 Task: Add the task  Implement a feature for users to join and participate in groups to the section Debug Dwell in the project WebTech and add a Due Date to the respective task as 2024/01/26.
Action: Mouse moved to (444, 612)
Screenshot: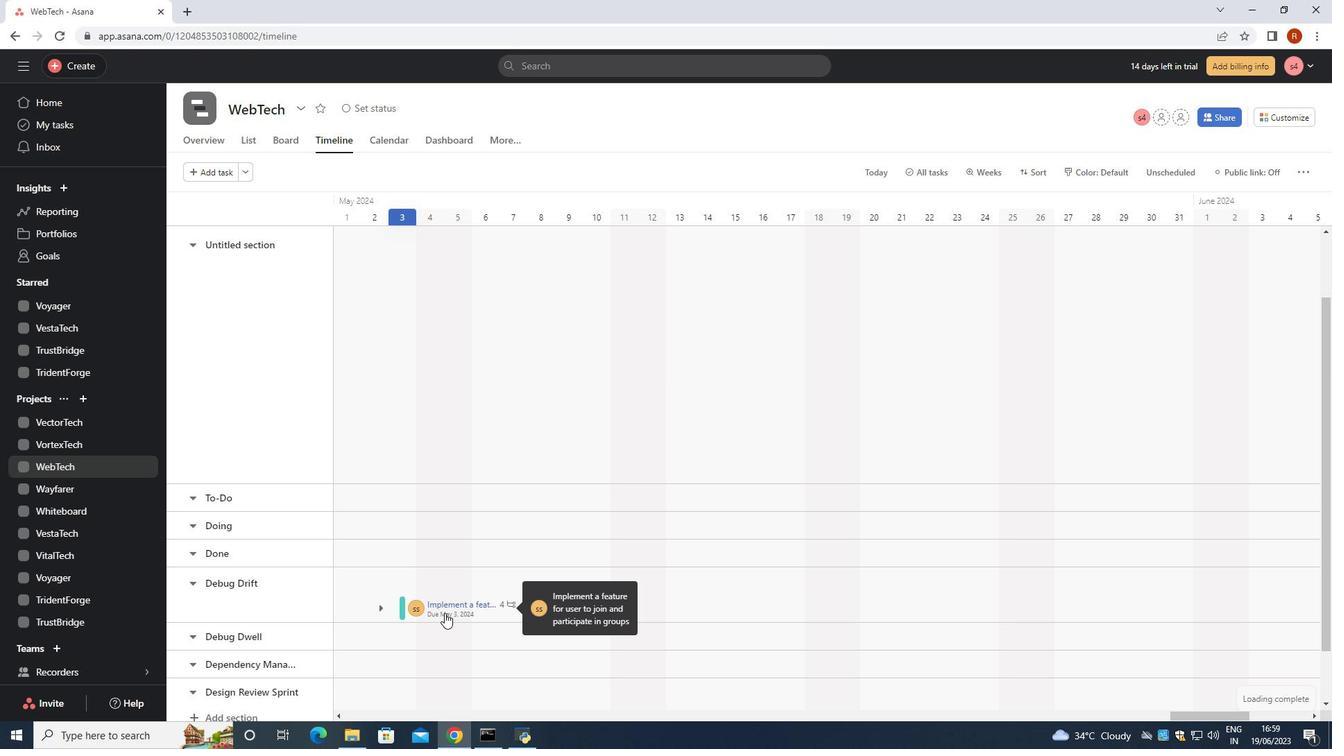 
Action: Mouse pressed left at (444, 612)
Screenshot: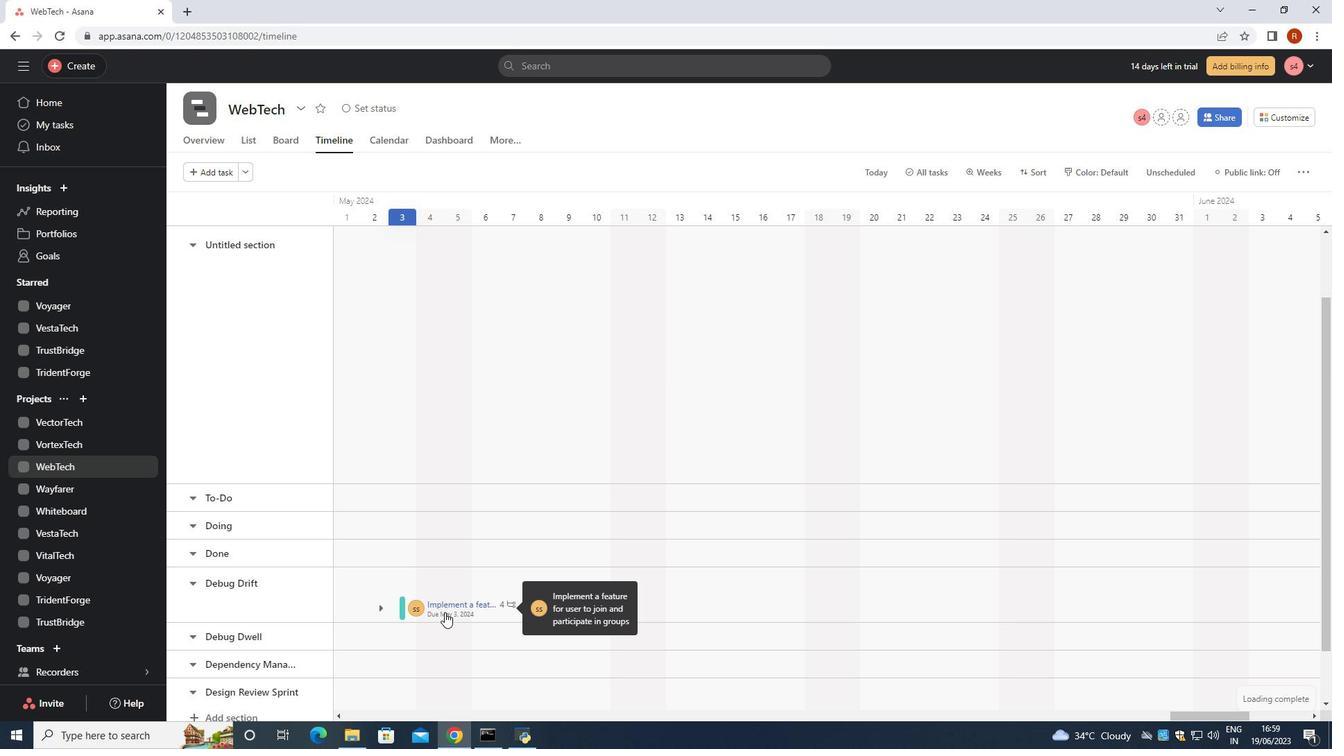 
Action: Mouse moved to (1060, 330)
Screenshot: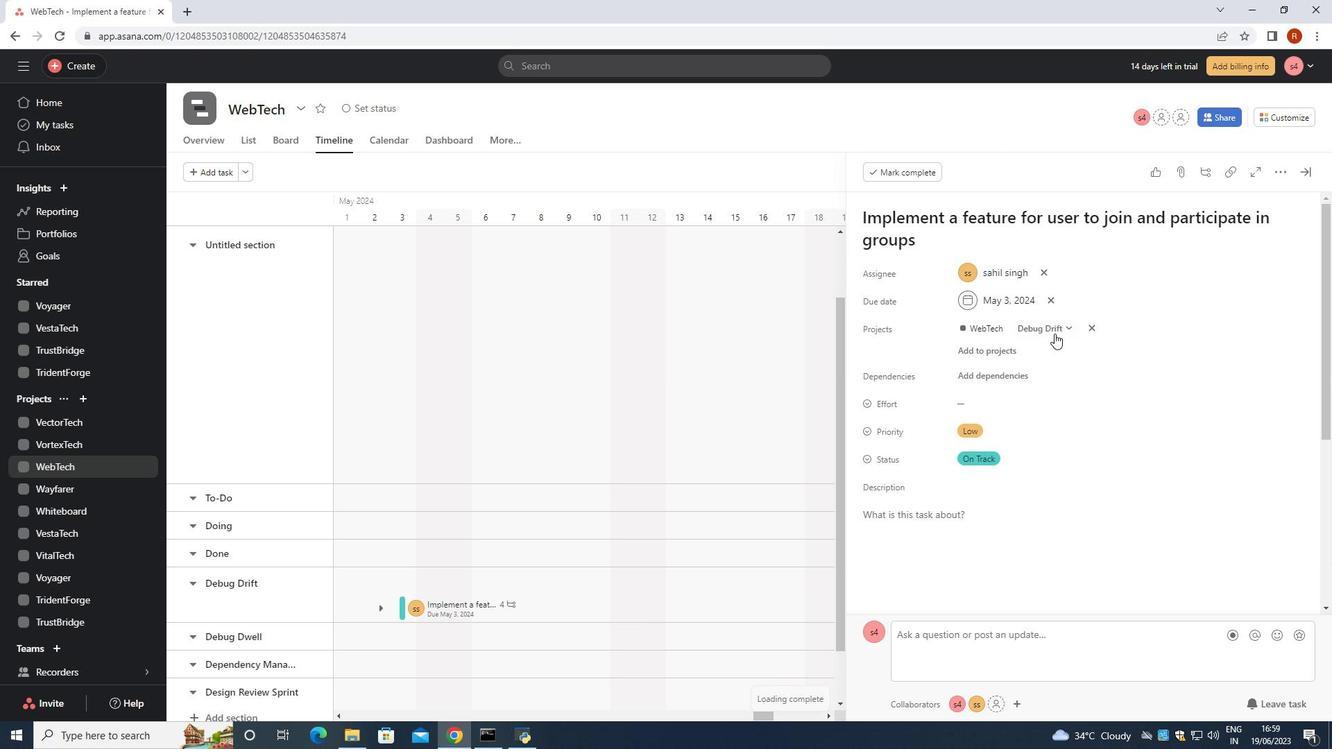 
Action: Mouse pressed left at (1060, 330)
Screenshot: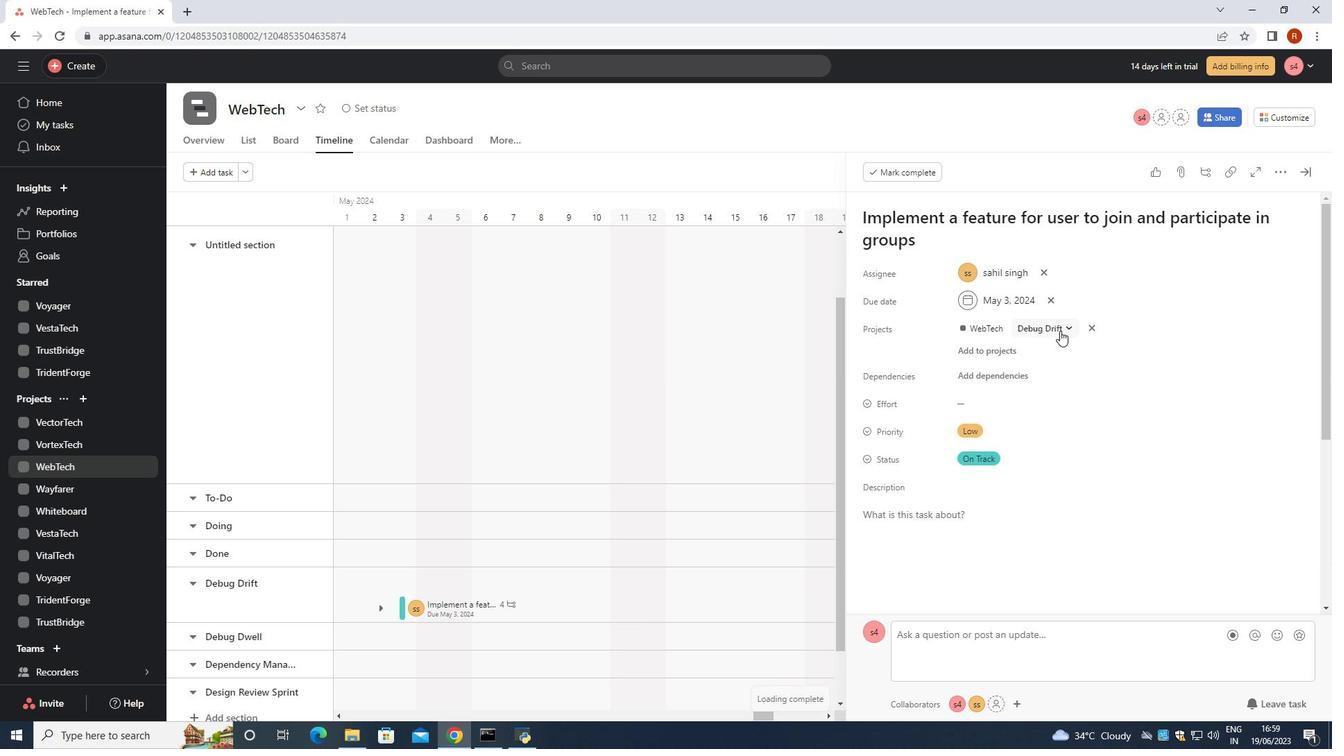
Action: Mouse moved to (963, 485)
Screenshot: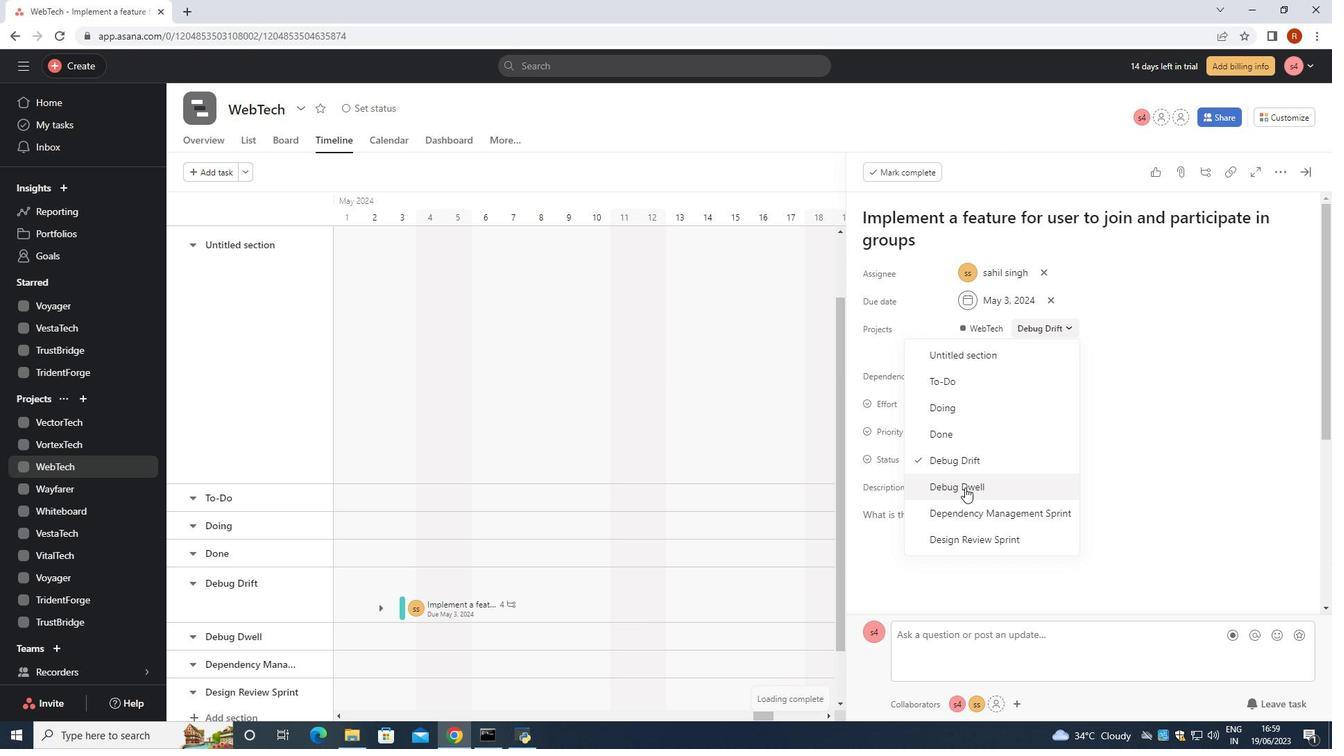 
Action: Mouse pressed left at (963, 485)
Screenshot: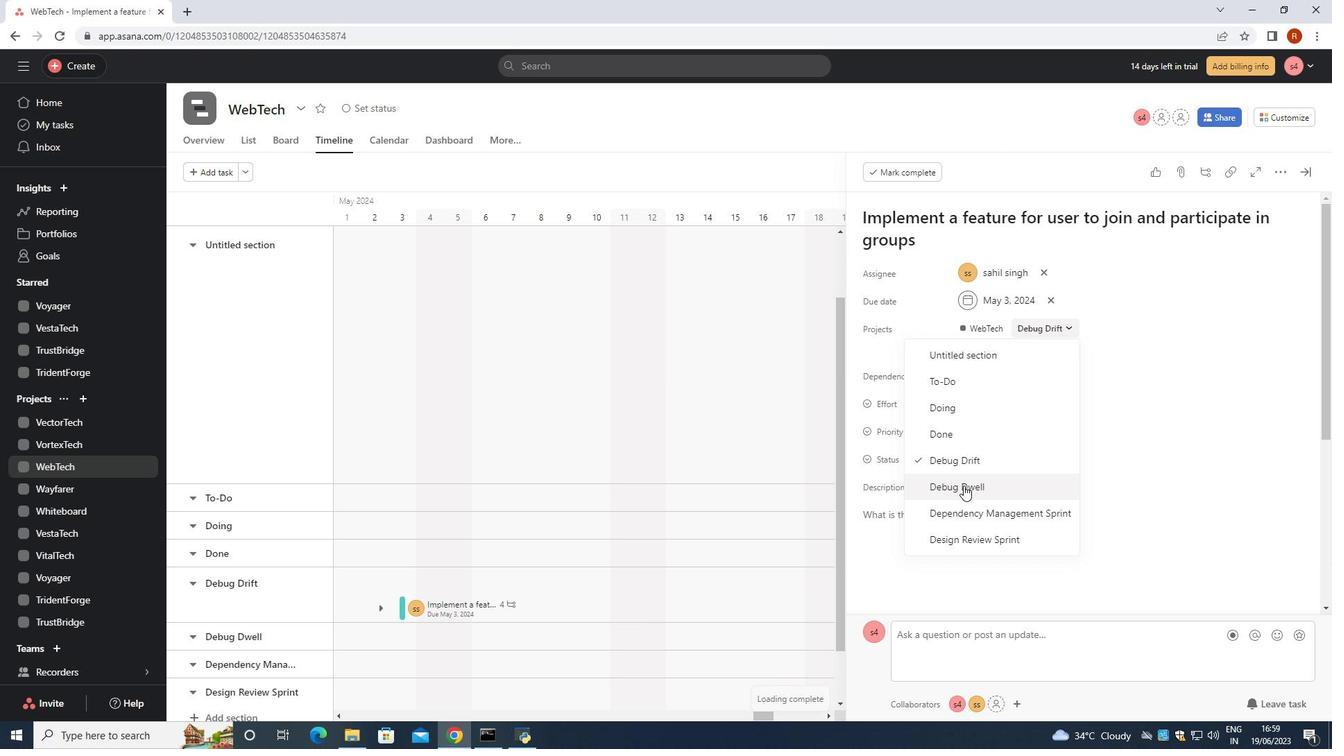 
Action: Mouse moved to (1046, 298)
Screenshot: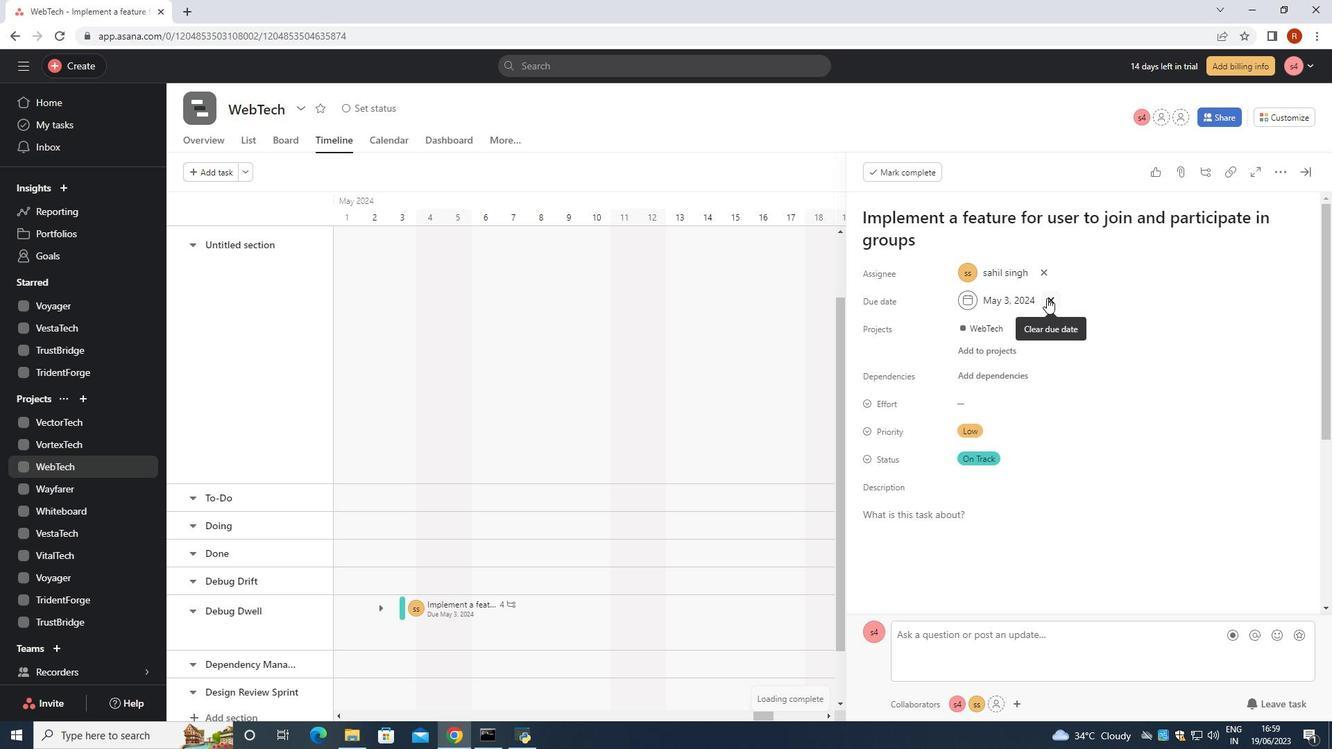 
Action: Mouse pressed left at (1046, 298)
Screenshot: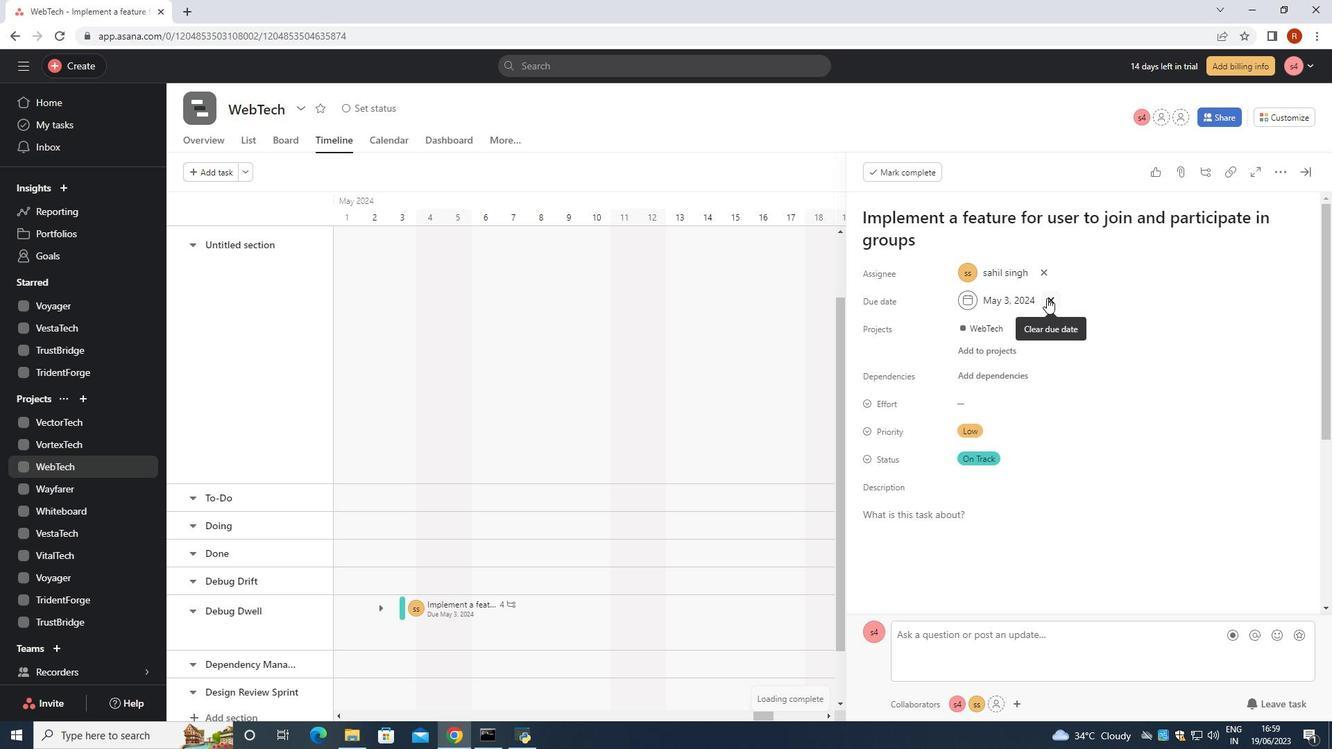 
Action: Mouse moved to (1015, 298)
Screenshot: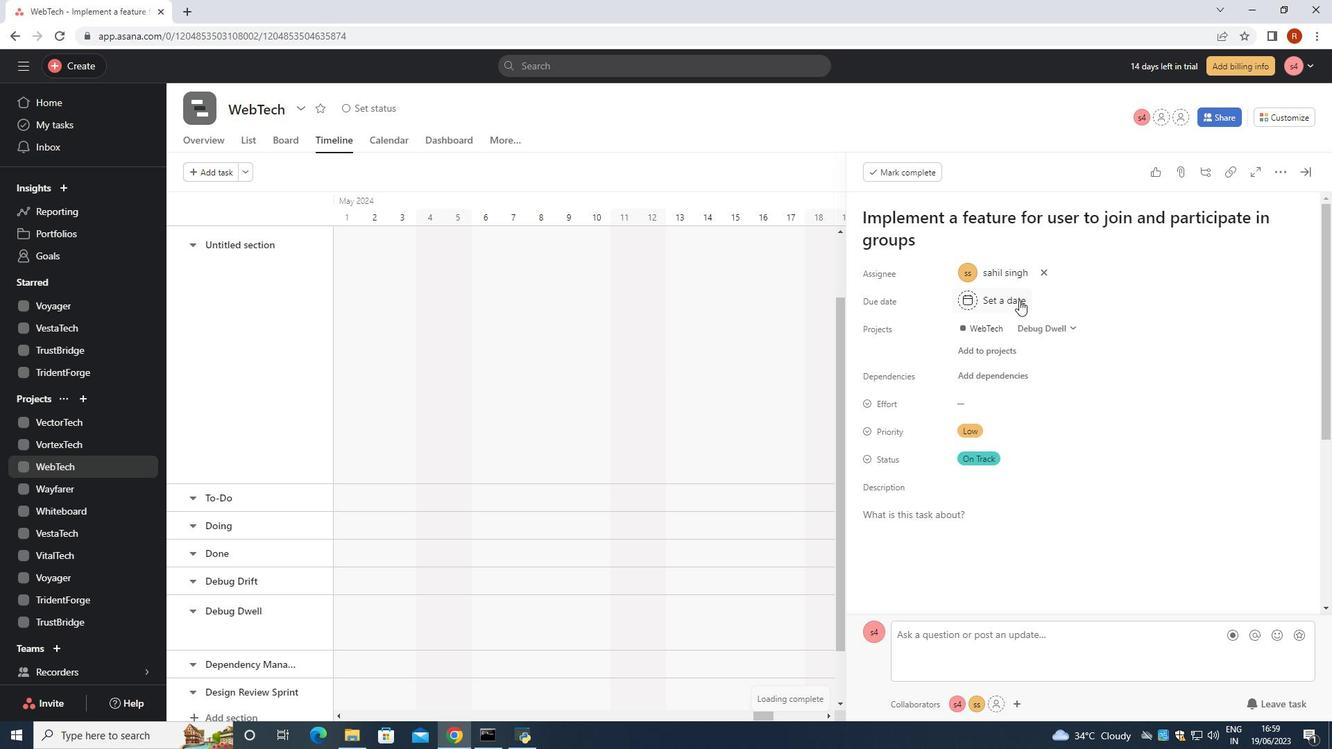 
Action: Mouse pressed left at (1015, 298)
Screenshot: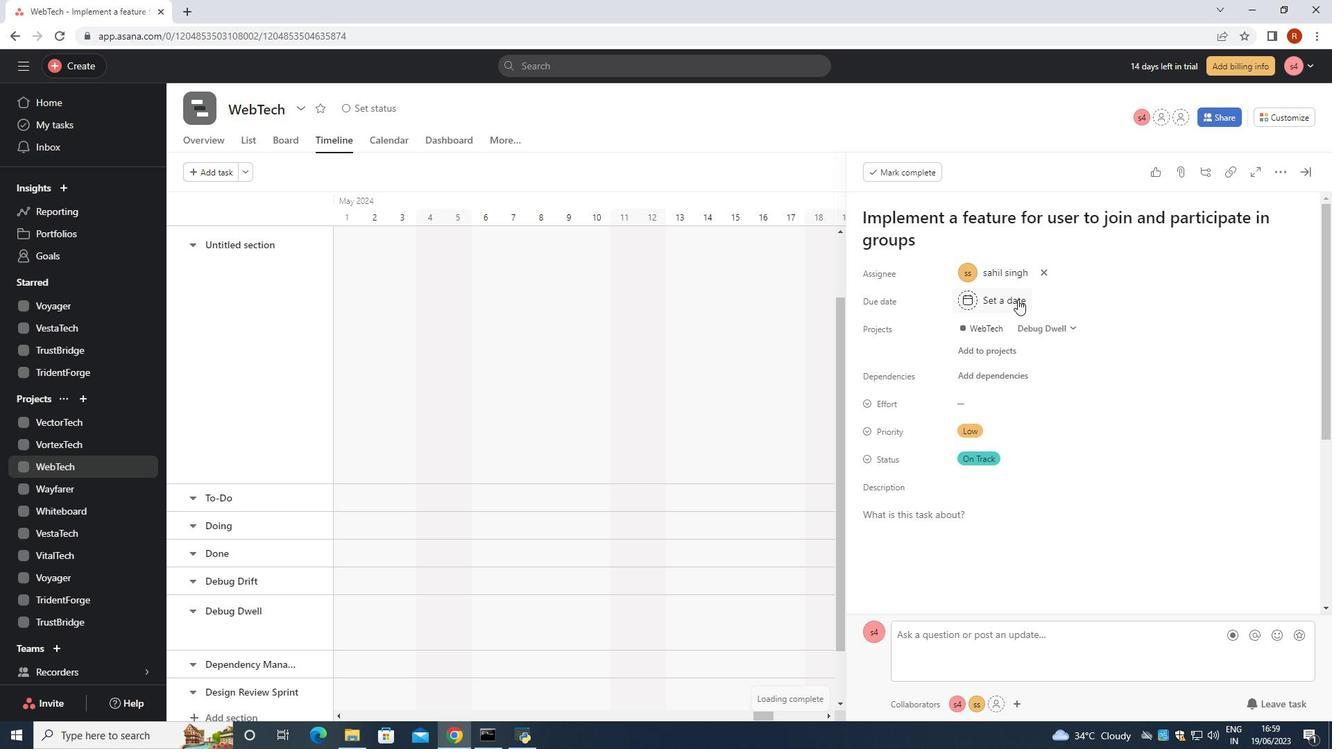 
Action: Mouse moved to (1024, 315)
Screenshot: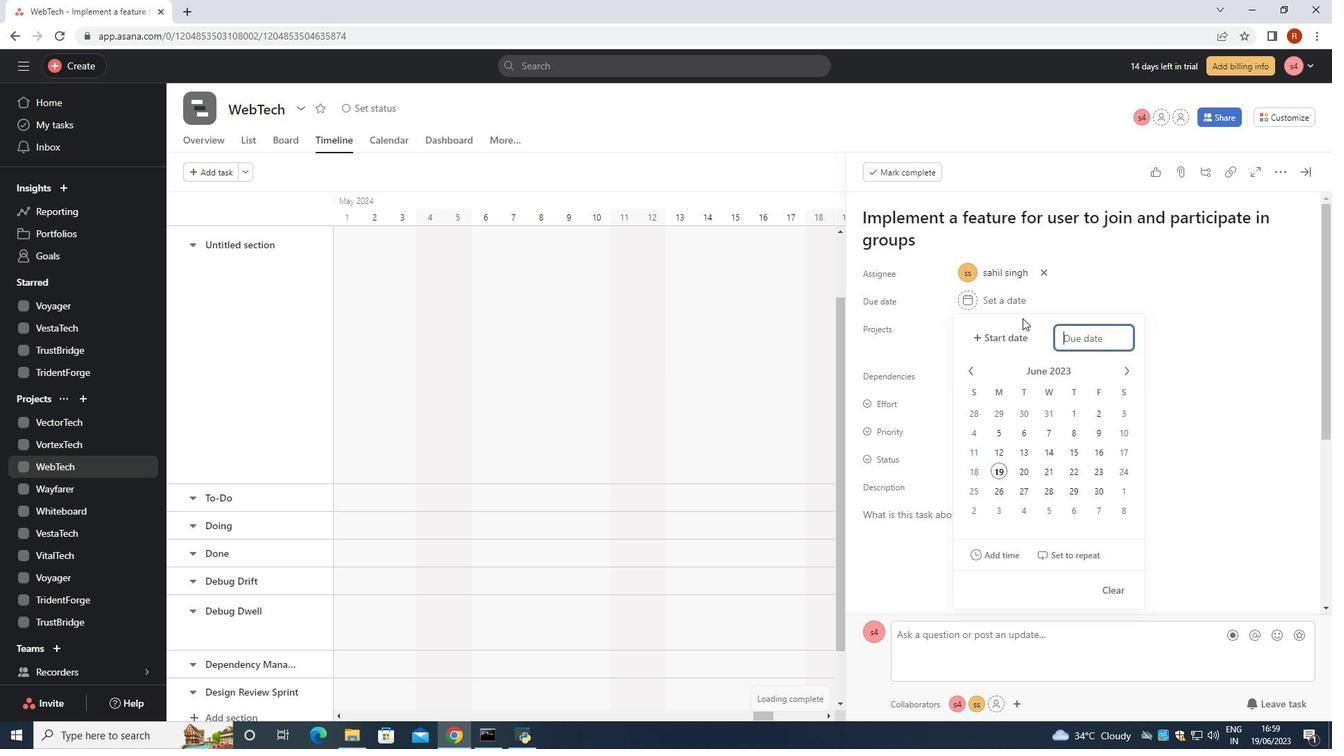 
Action: Key pressed 2024/01/26<Key.enter>
Screenshot: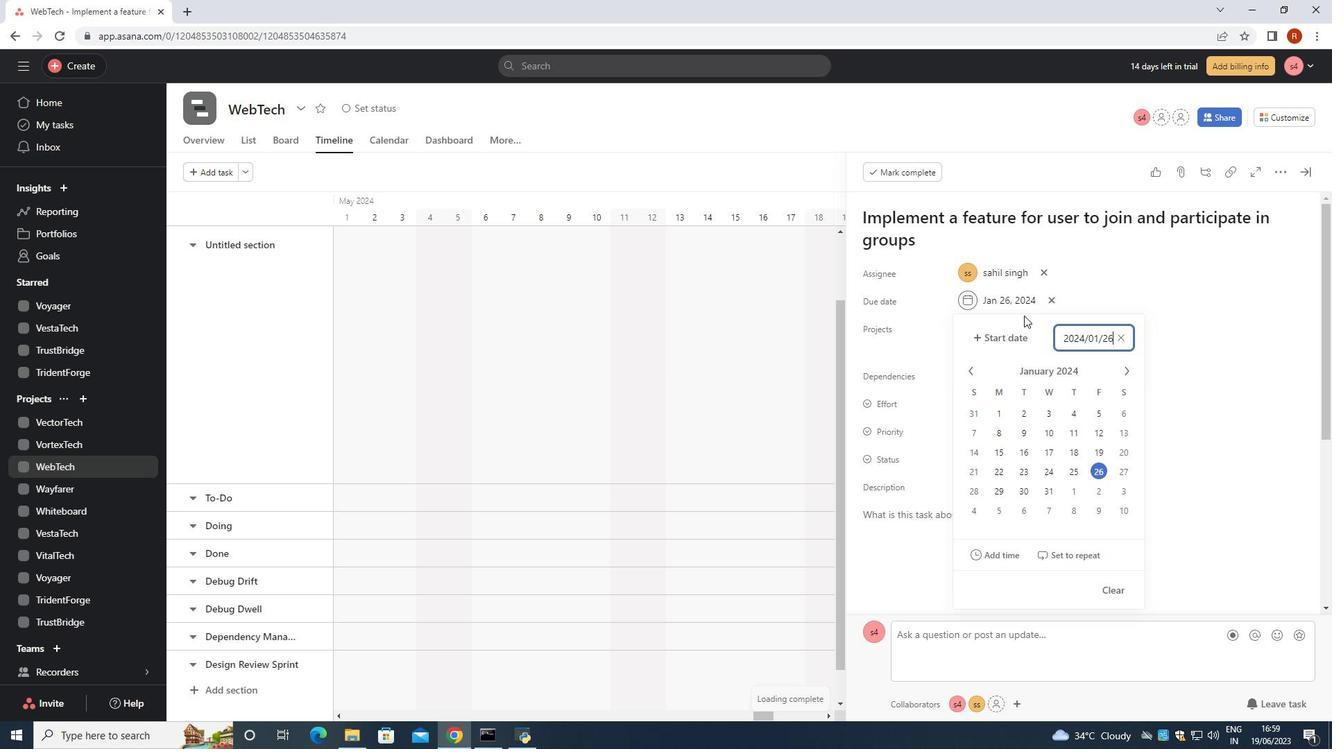 
